 Task: Update saved search with the price reduced in the last day.
Action: Mouse moved to (1021, 144)
Screenshot: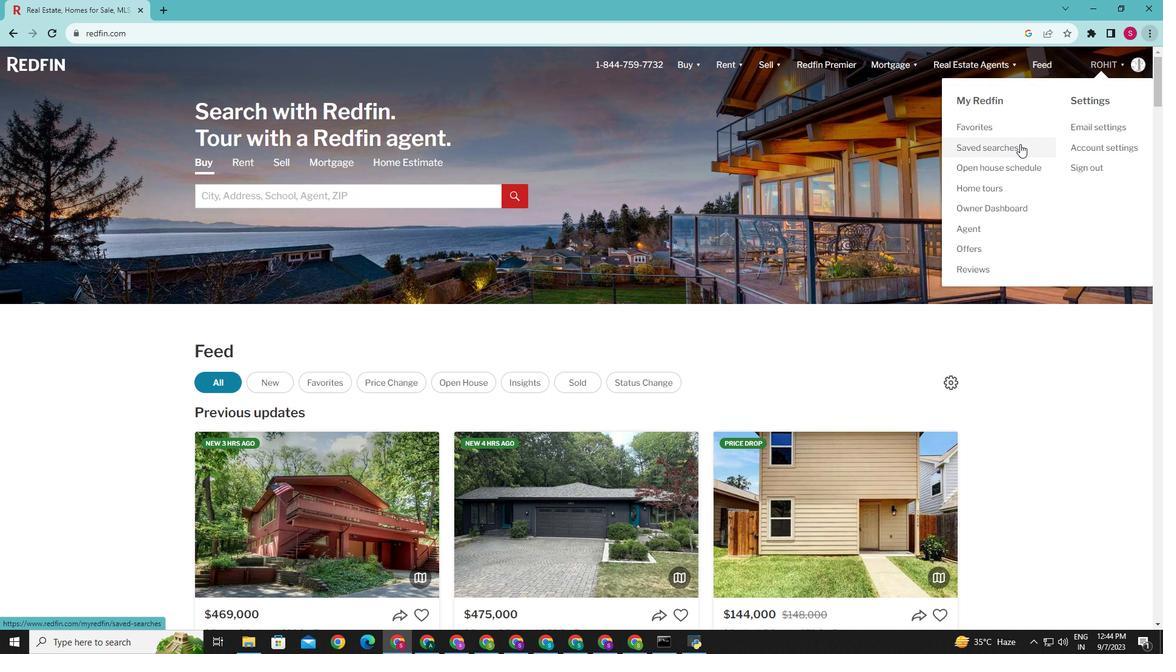 
Action: Mouse pressed left at (1021, 144)
Screenshot: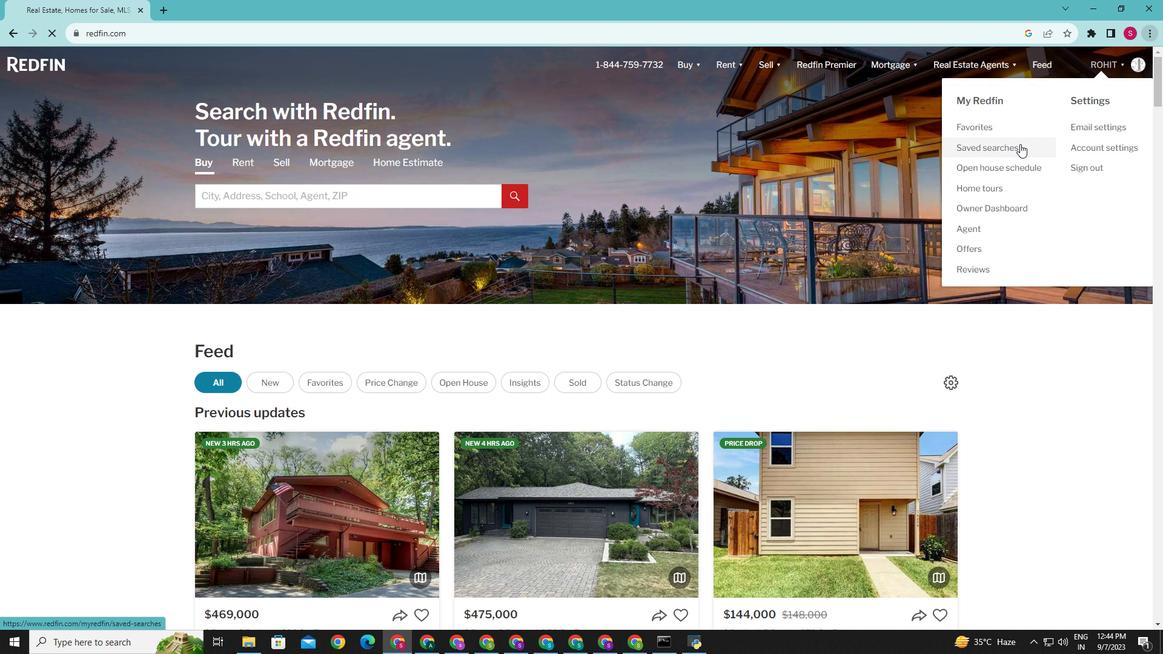 
Action: Mouse moved to (387, 295)
Screenshot: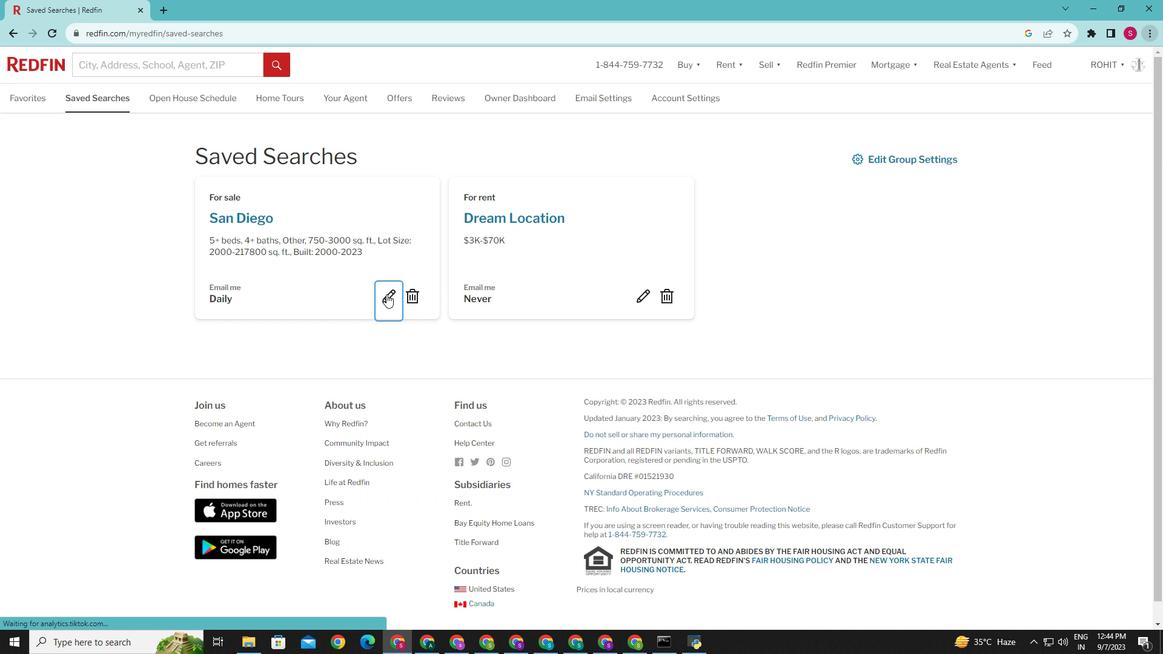 
Action: Mouse pressed left at (387, 295)
Screenshot: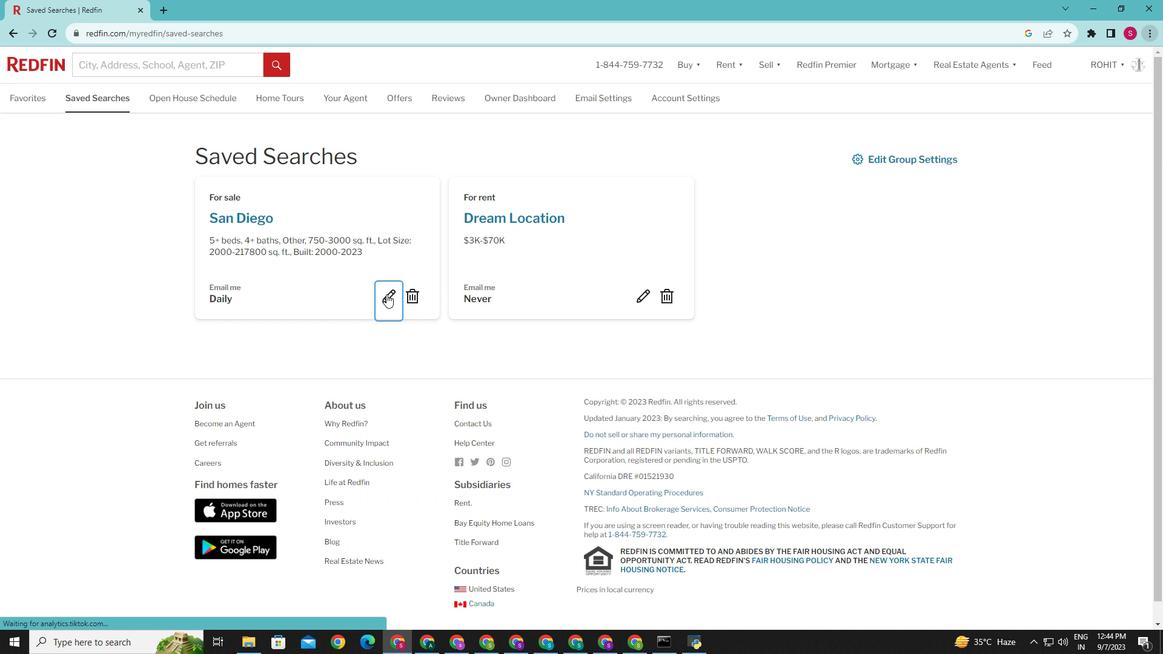 
Action: Mouse moved to (386, 296)
Screenshot: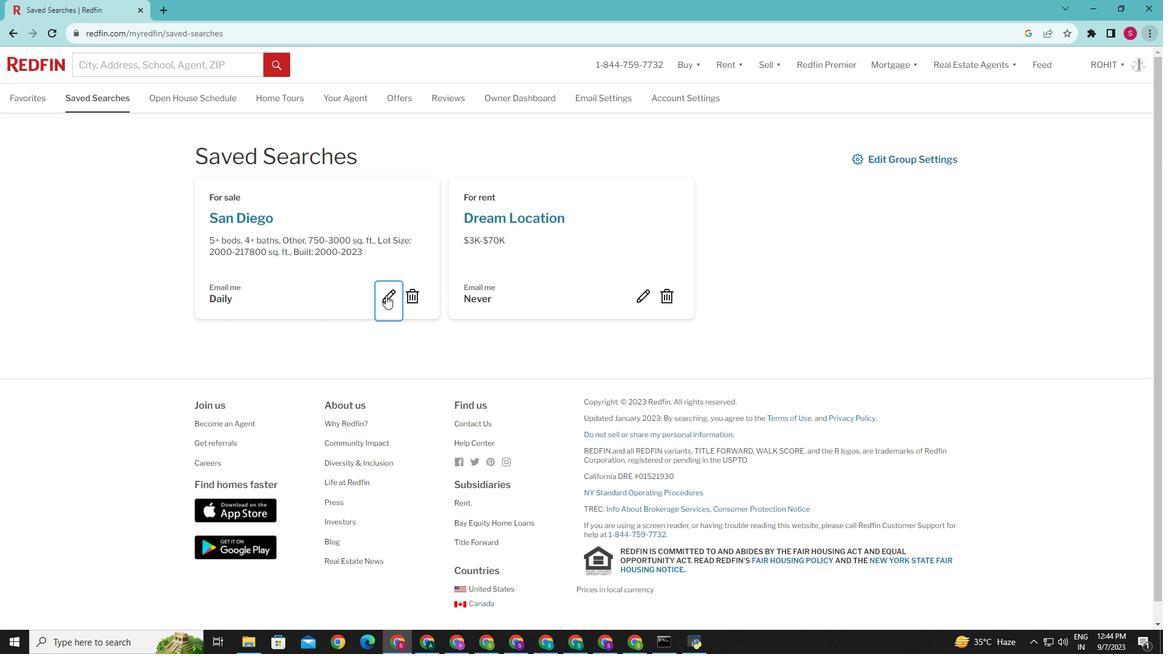 
Action: Mouse pressed left at (386, 296)
Screenshot: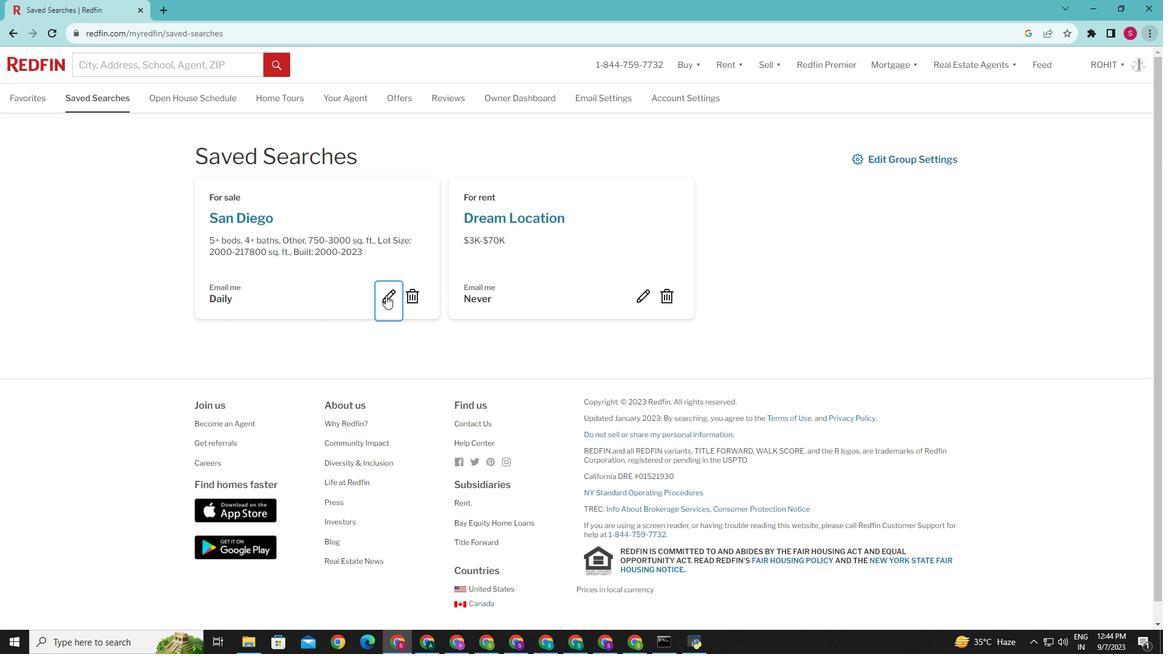
Action: Mouse pressed left at (386, 296)
Screenshot: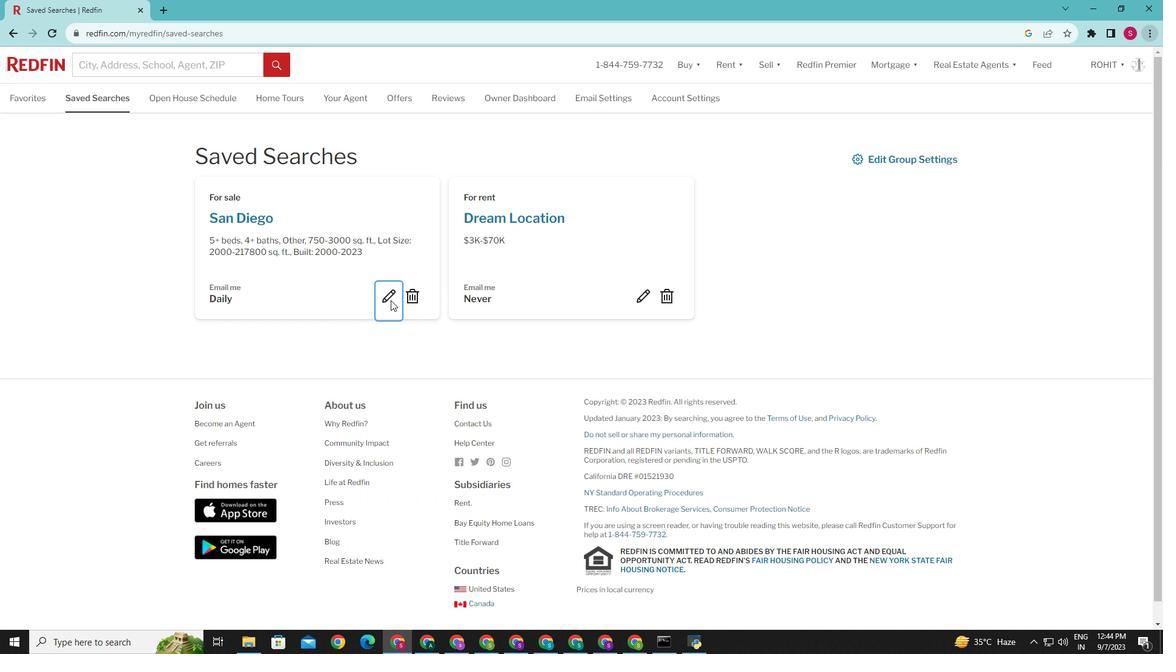 
Action: Mouse moved to (530, 380)
Screenshot: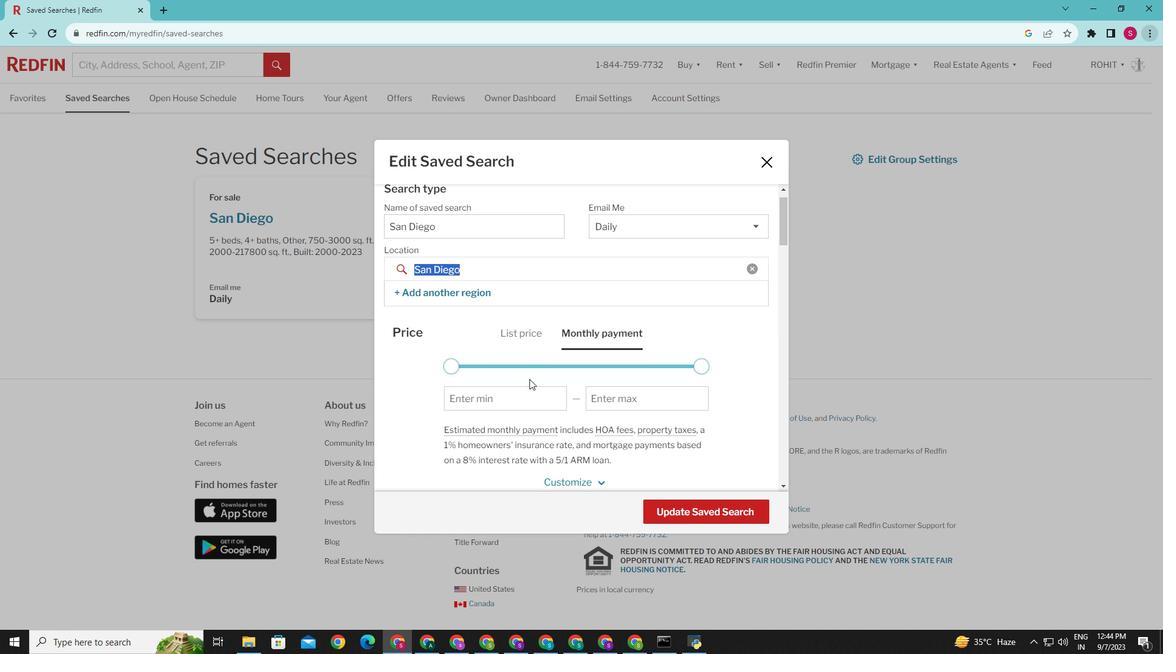 
Action: Mouse scrolled (530, 379) with delta (0, 0)
Screenshot: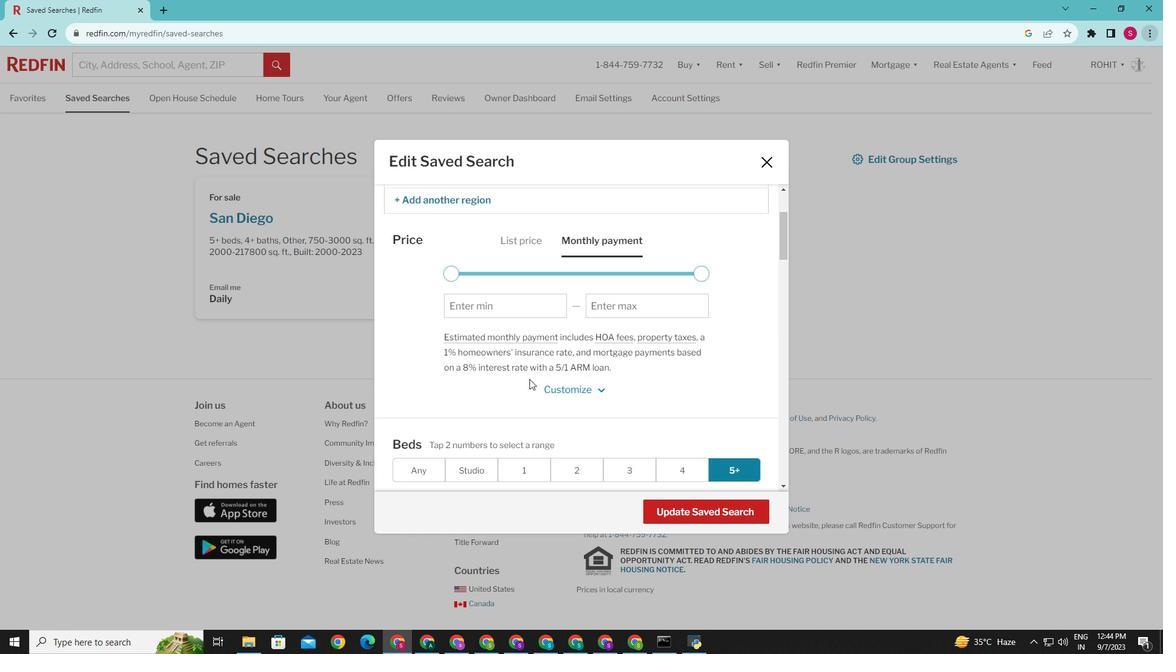 
Action: Mouse scrolled (530, 379) with delta (0, 0)
Screenshot: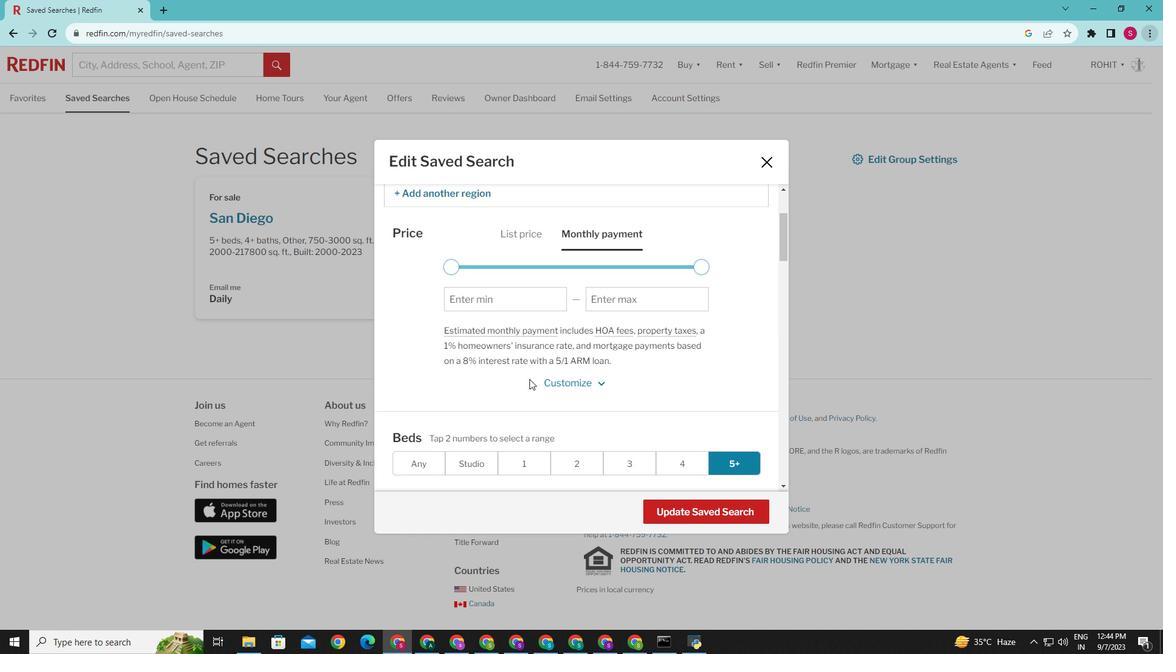 
Action: Mouse scrolled (530, 379) with delta (0, 0)
Screenshot: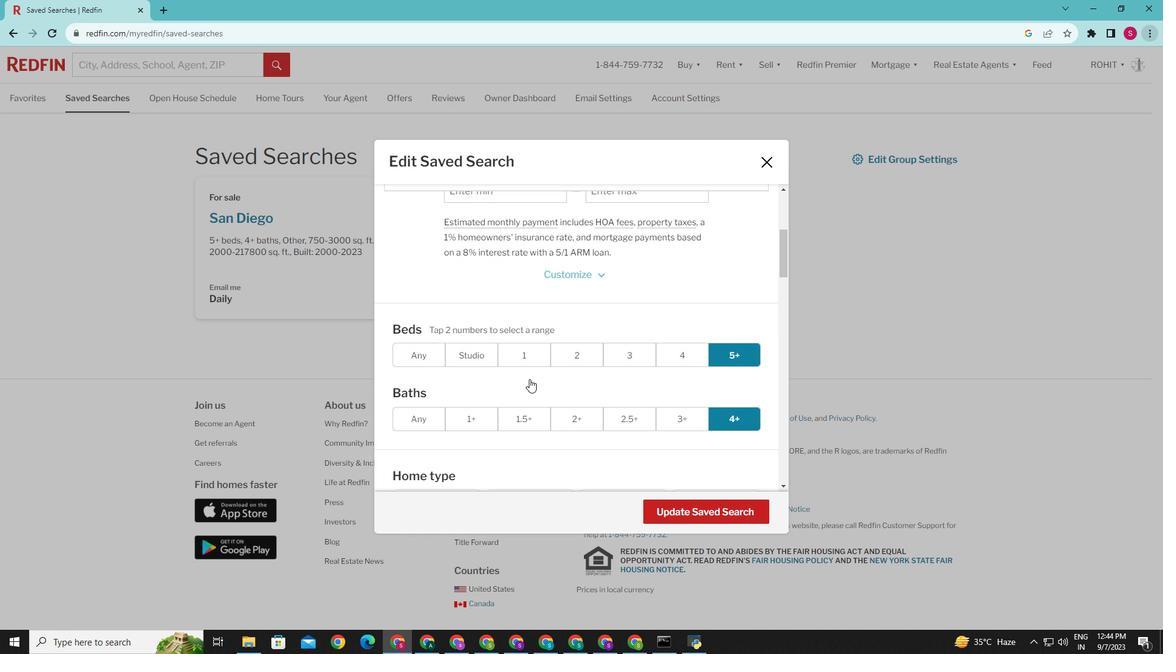 
Action: Mouse scrolled (530, 379) with delta (0, 0)
Screenshot: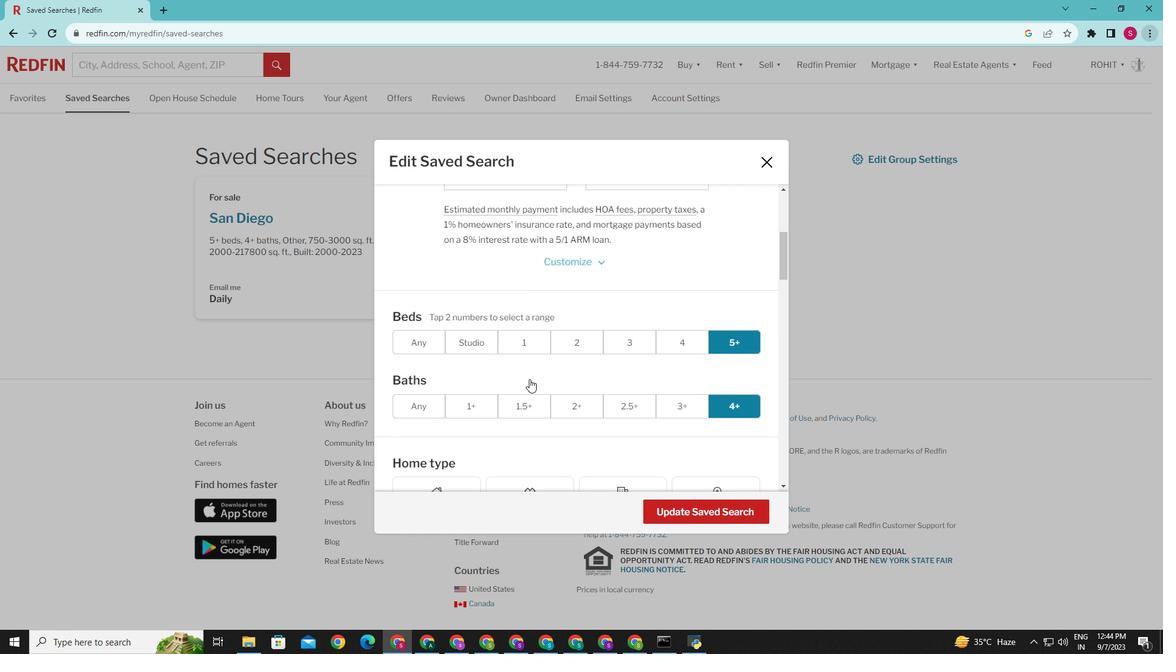 
Action: Mouse scrolled (530, 379) with delta (0, 0)
Screenshot: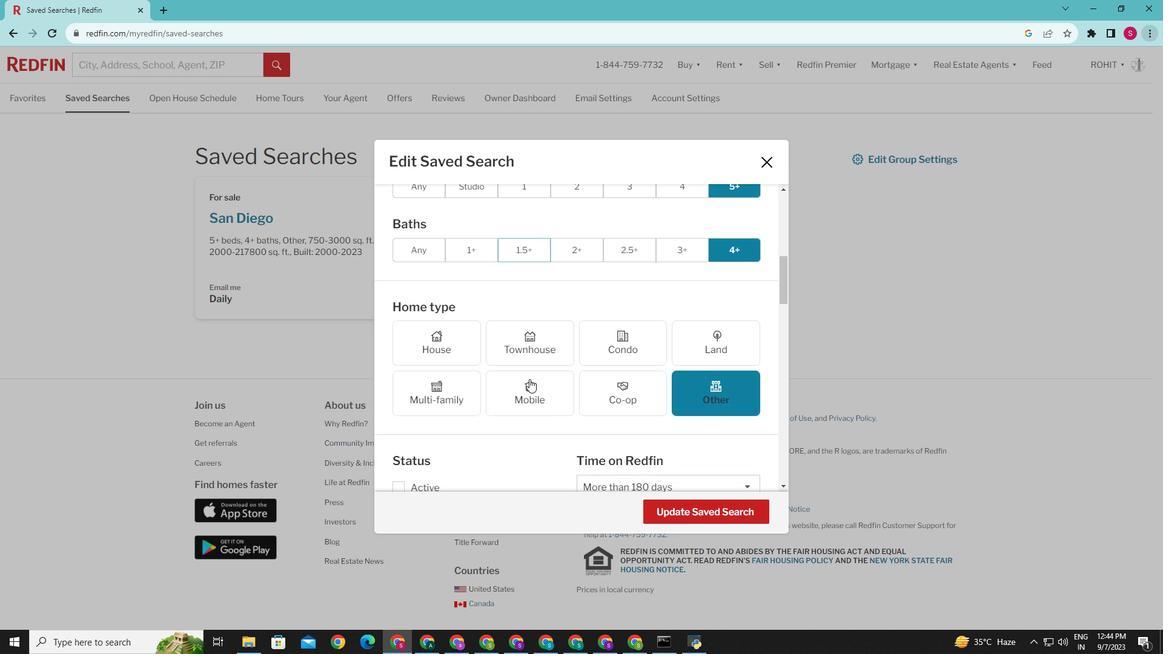 
Action: Mouse scrolled (530, 379) with delta (0, 0)
Screenshot: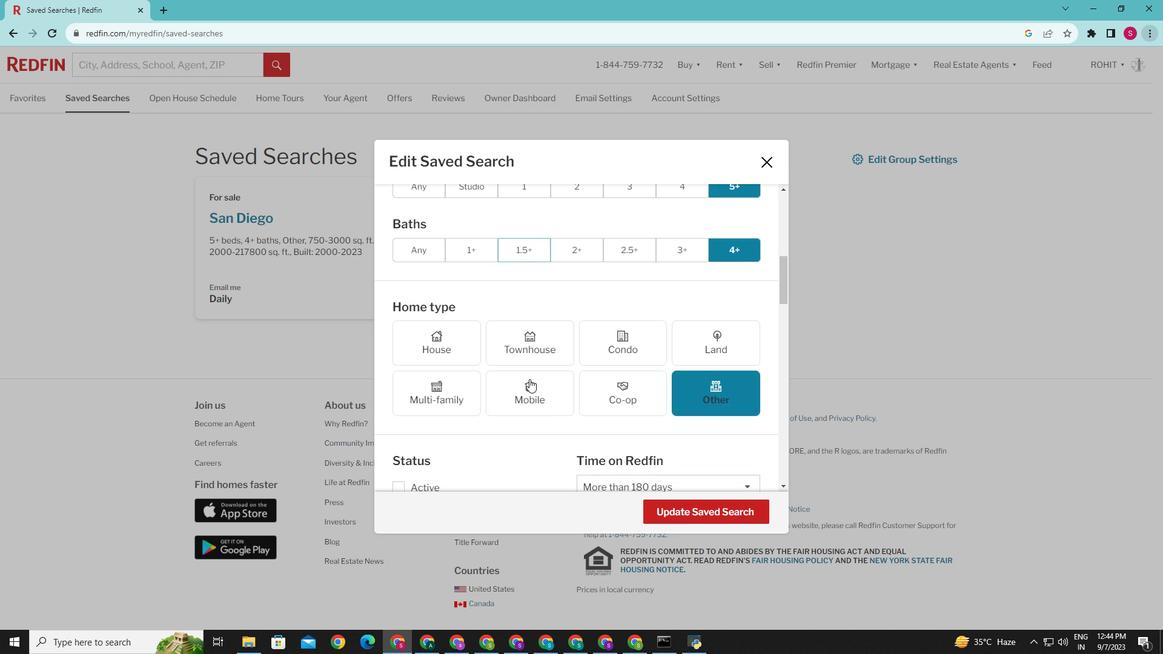 
Action: Mouse scrolled (530, 379) with delta (0, 0)
Screenshot: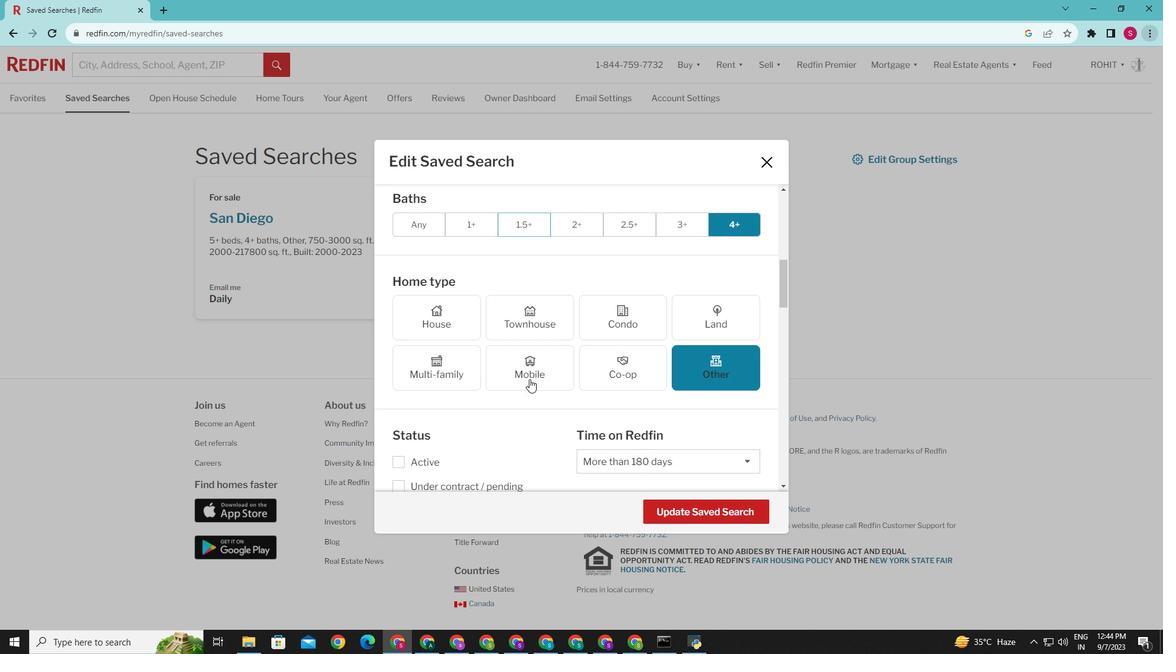 
Action: Mouse scrolled (530, 379) with delta (0, 0)
Screenshot: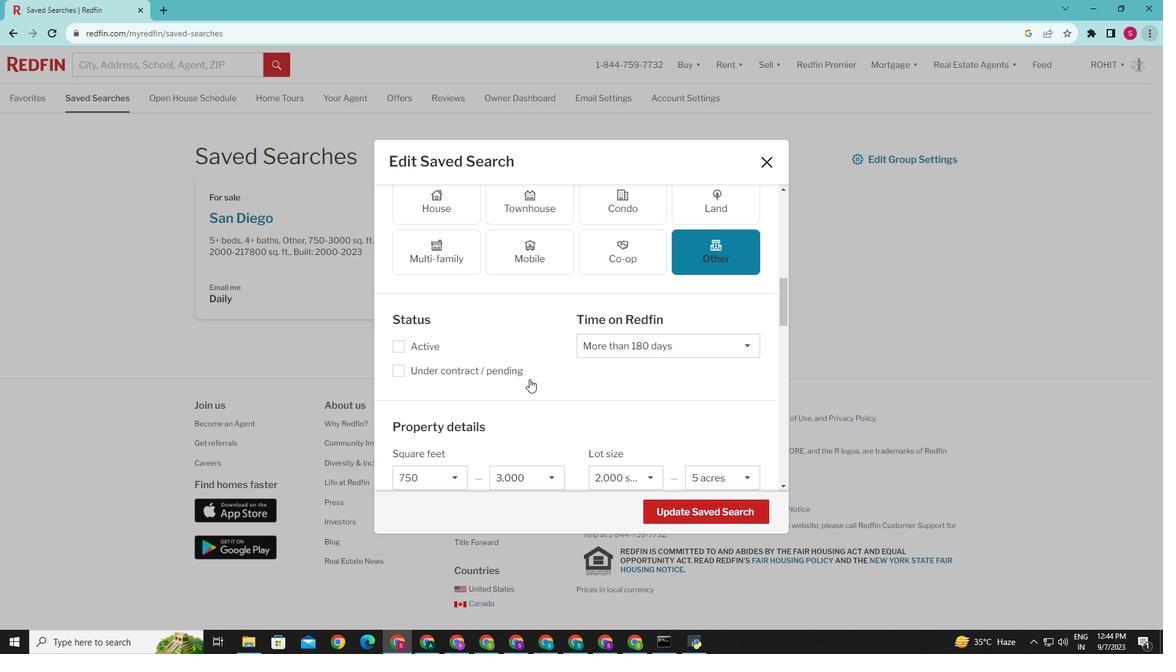 
Action: Mouse scrolled (530, 379) with delta (0, 0)
Screenshot: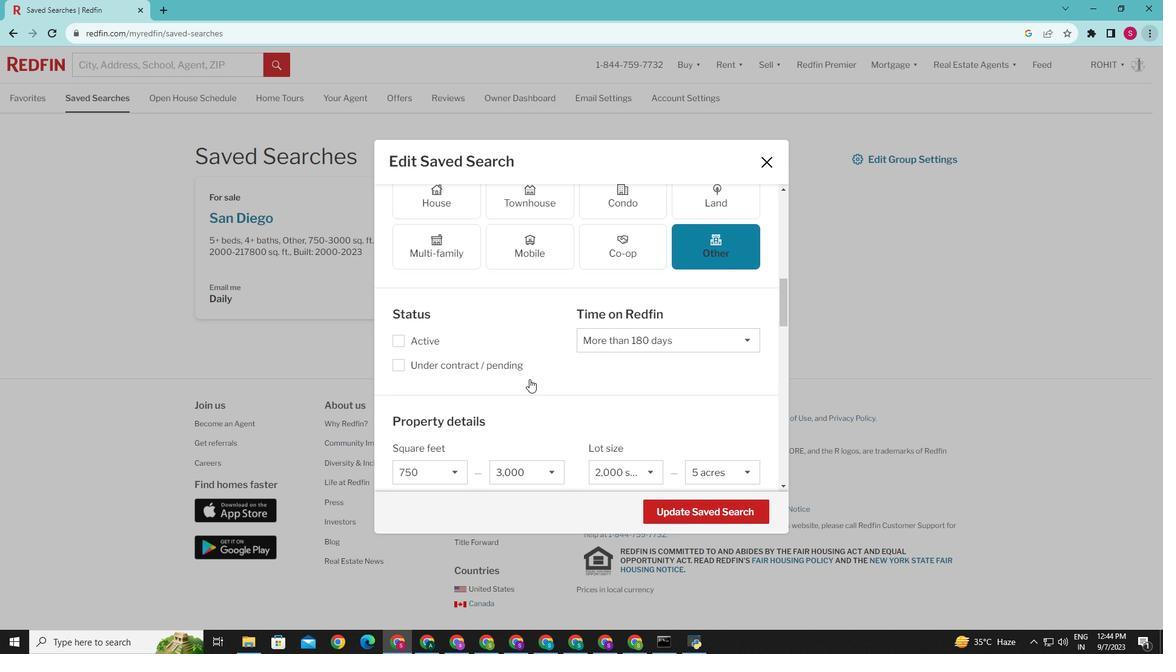 
Action: Mouse scrolled (530, 379) with delta (0, 0)
Screenshot: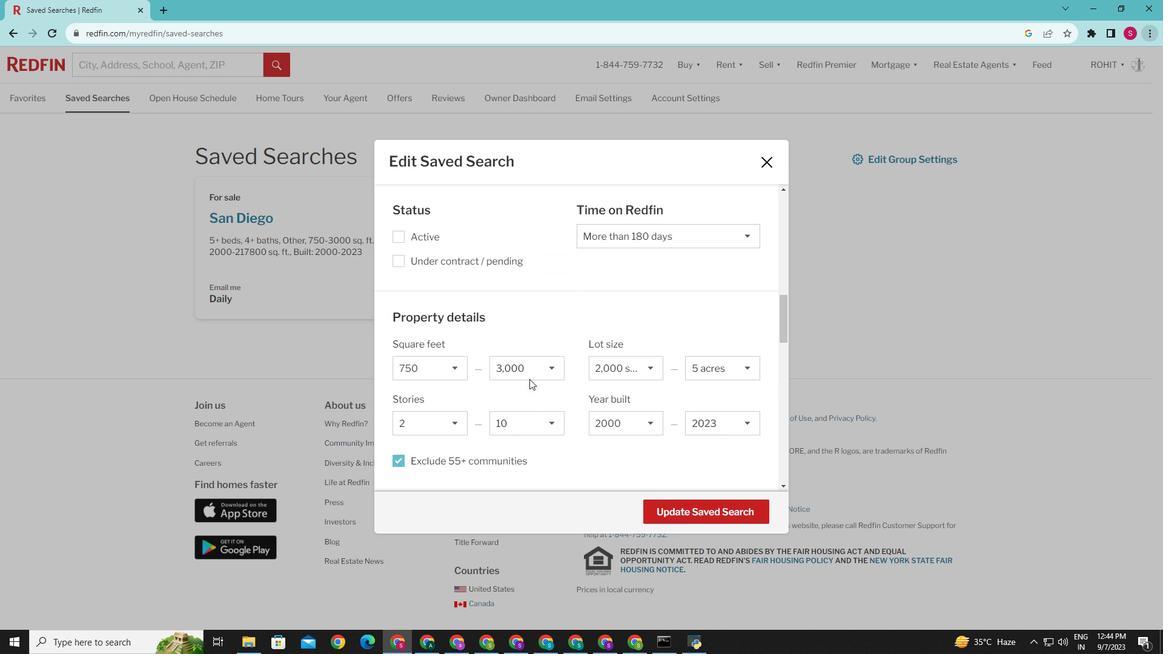 
Action: Mouse scrolled (530, 379) with delta (0, 0)
Screenshot: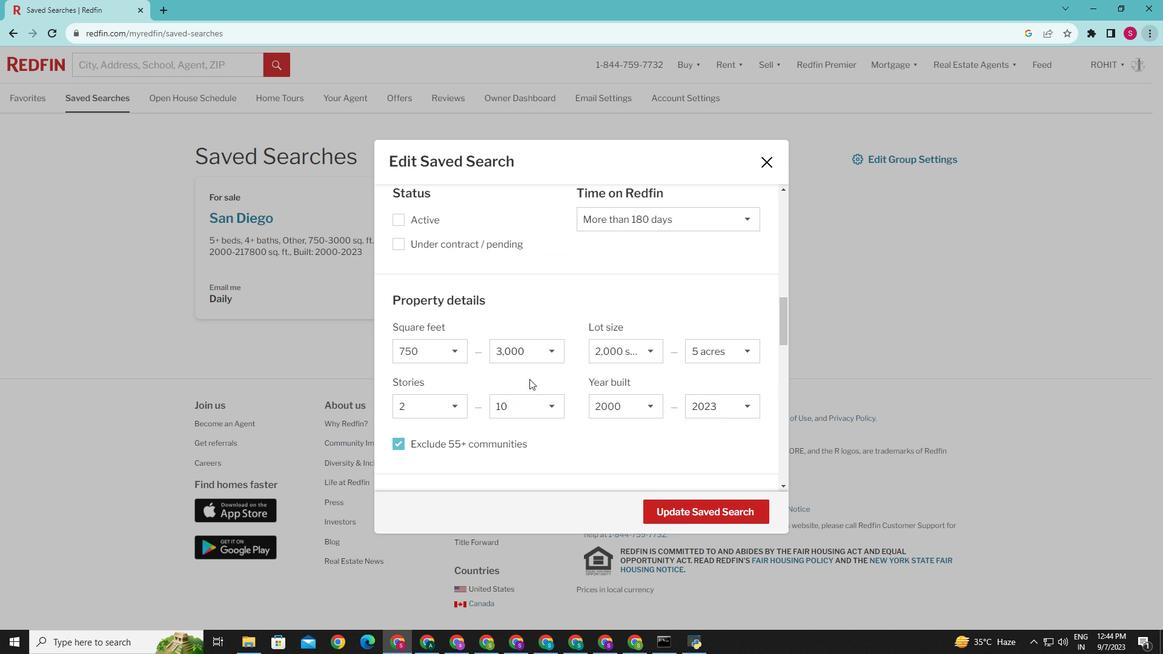
Action: Mouse scrolled (530, 379) with delta (0, 0)
Screenshot: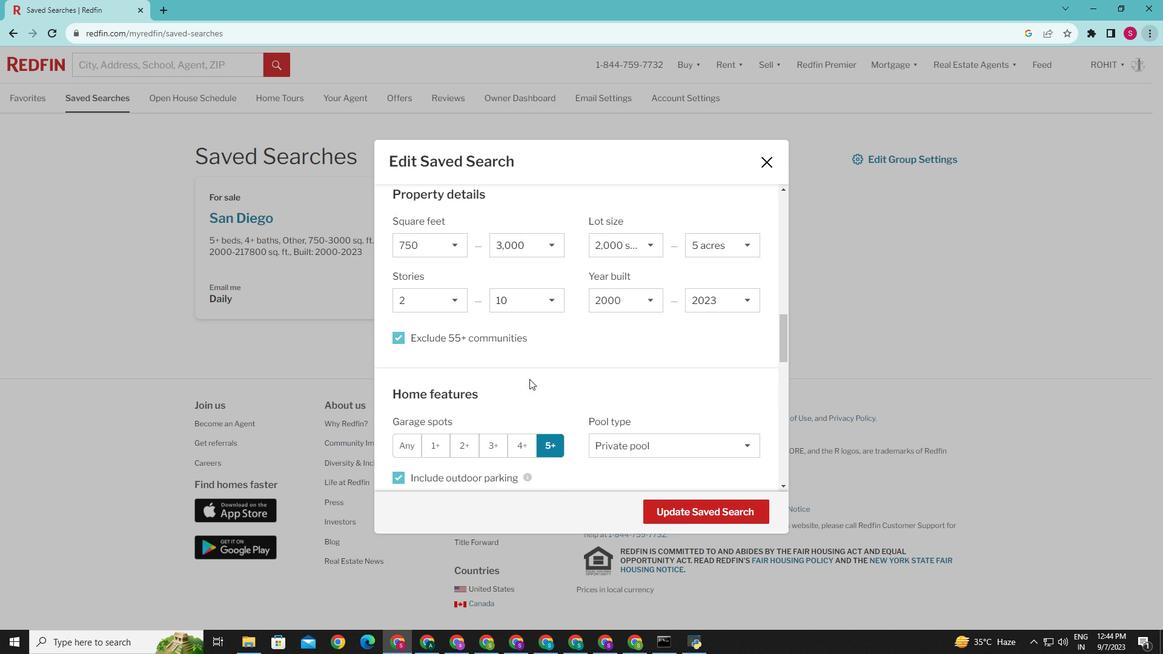 
Action: Mouse scrolled (530, 379) with delta (0, 0)
Screenshot: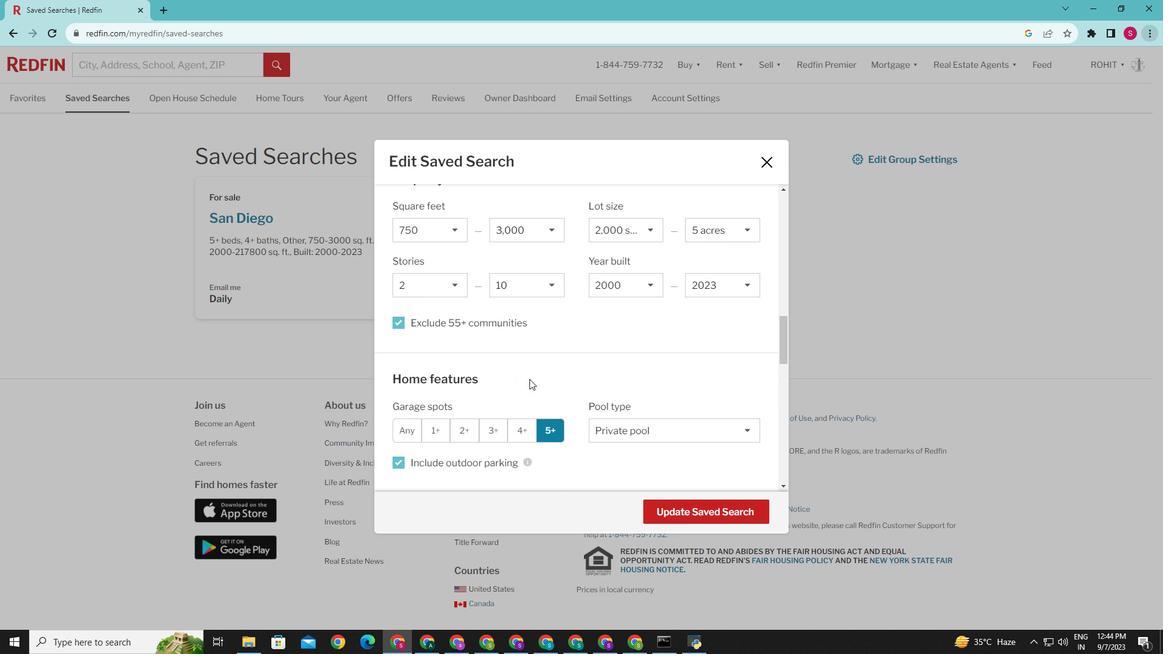 
Action: Mouse scrolled (530, 379) with delta (0, 0)
Screenshot: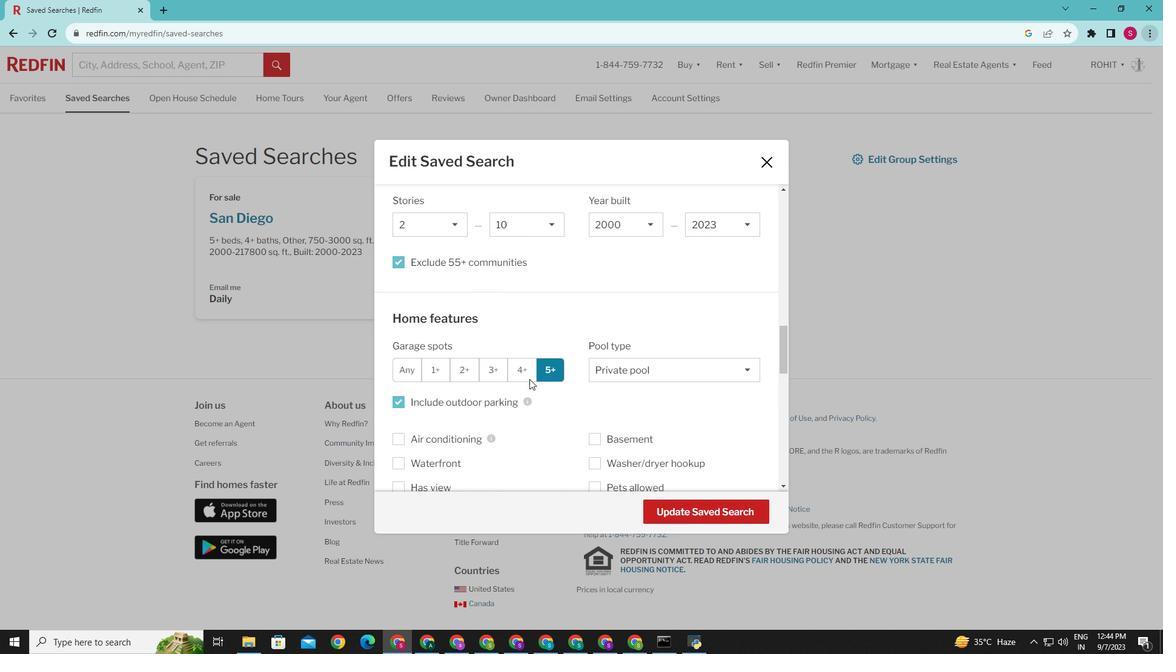 
Action: Mouse scrolled (530, 379) with delta (0, 0)
Screenshot: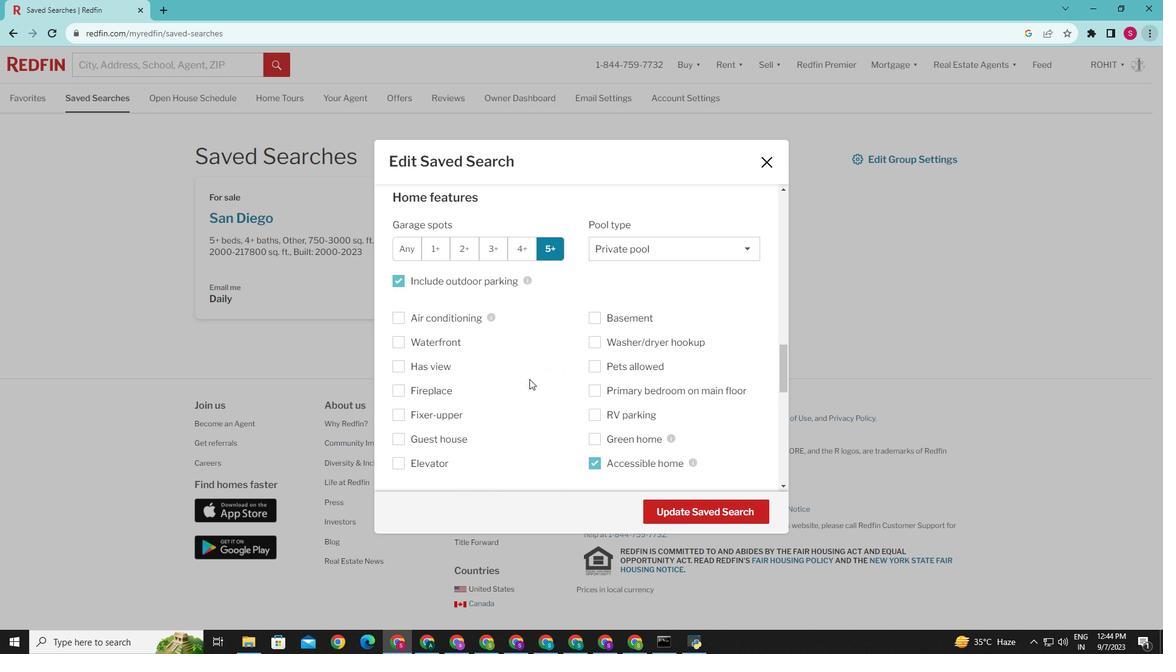 
Action: Mouse scrolled (530, 379) with delta (0, 0)
Screenshot: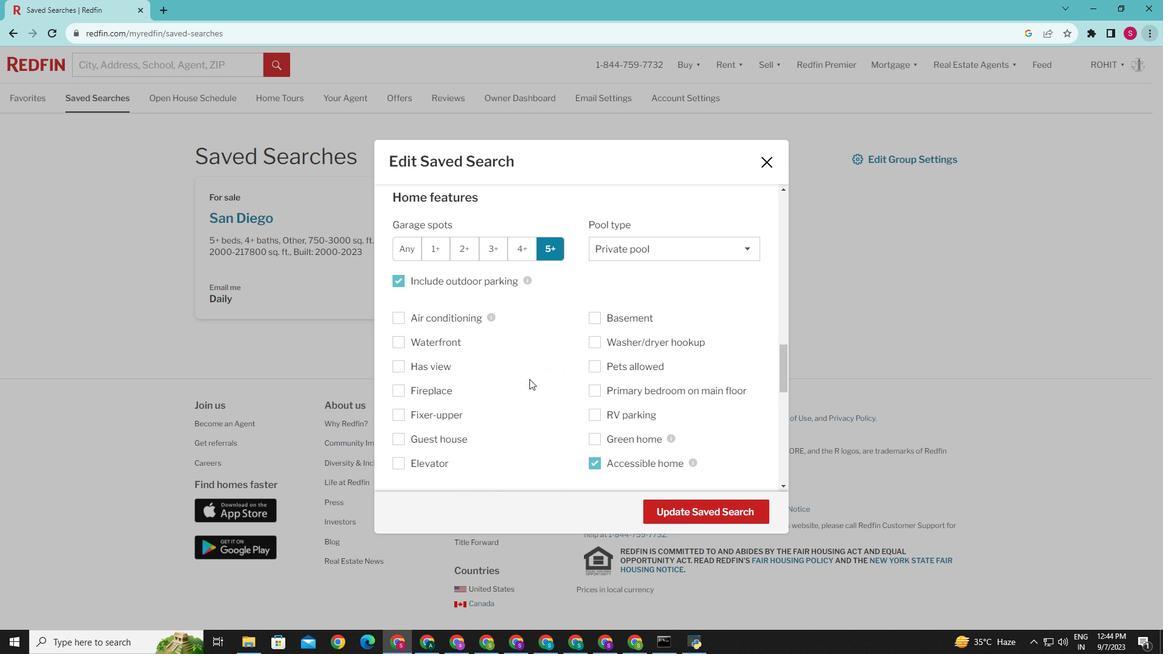 
Action: Mouse scrolled (530, 379) with delta (0, 0)
Screenshot: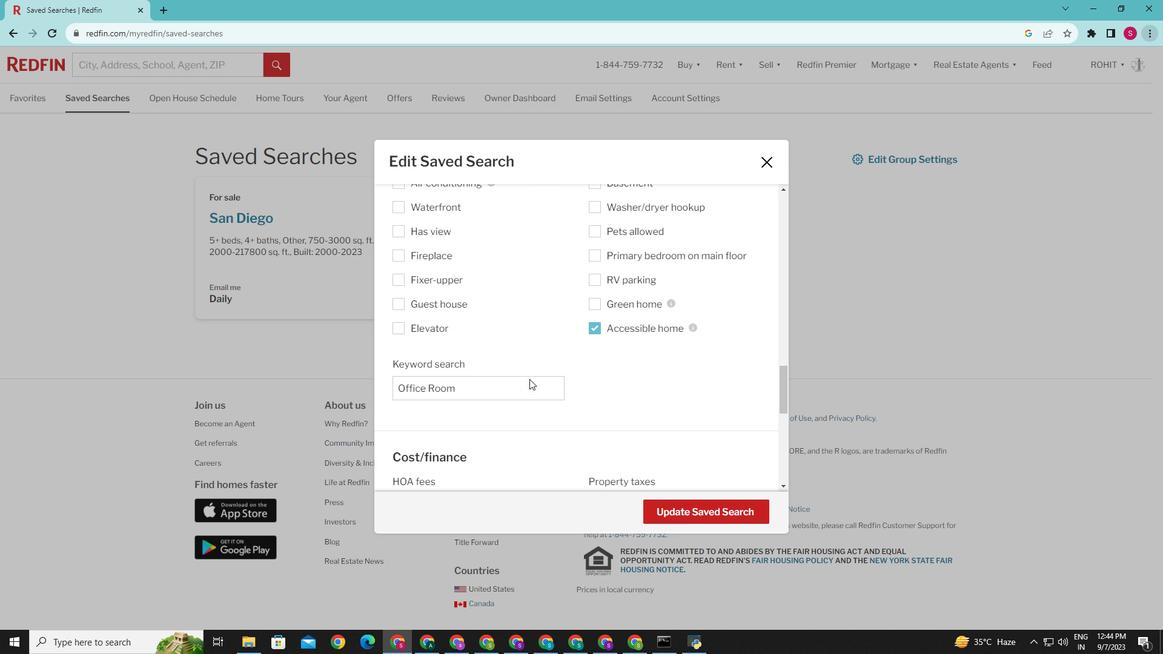 
Action: Mouse scrolled (530, 379) with delta (0, 0)
Screenshot: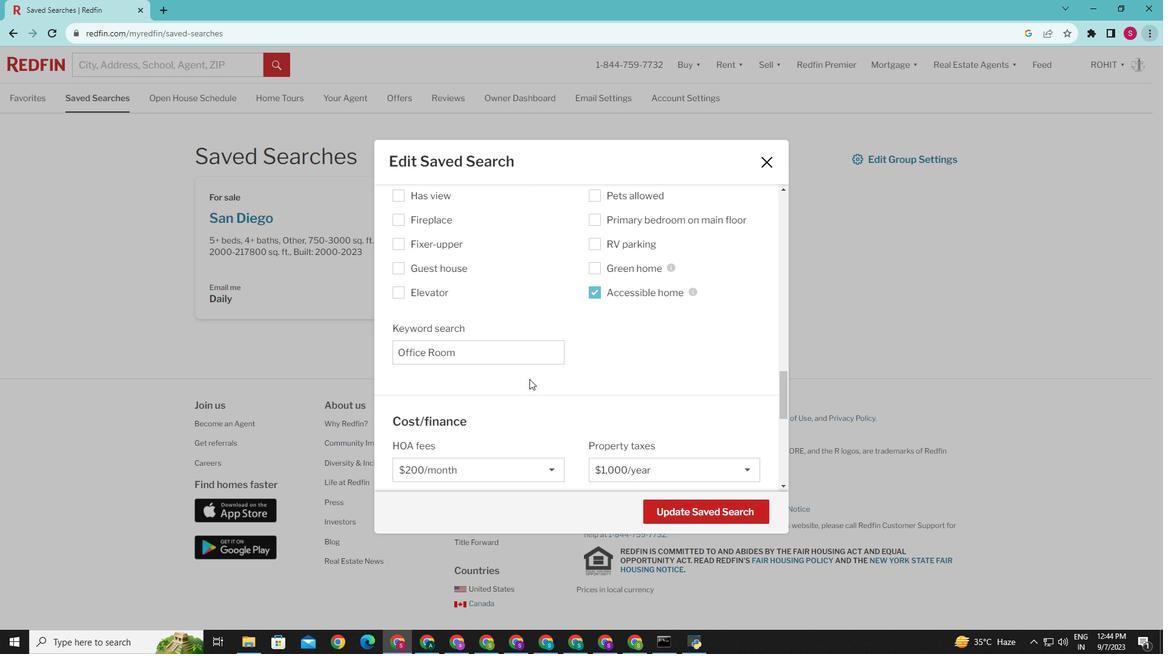 
Action: Mouse scrolled (530, 379) with delta (0, 0)
Screenshot: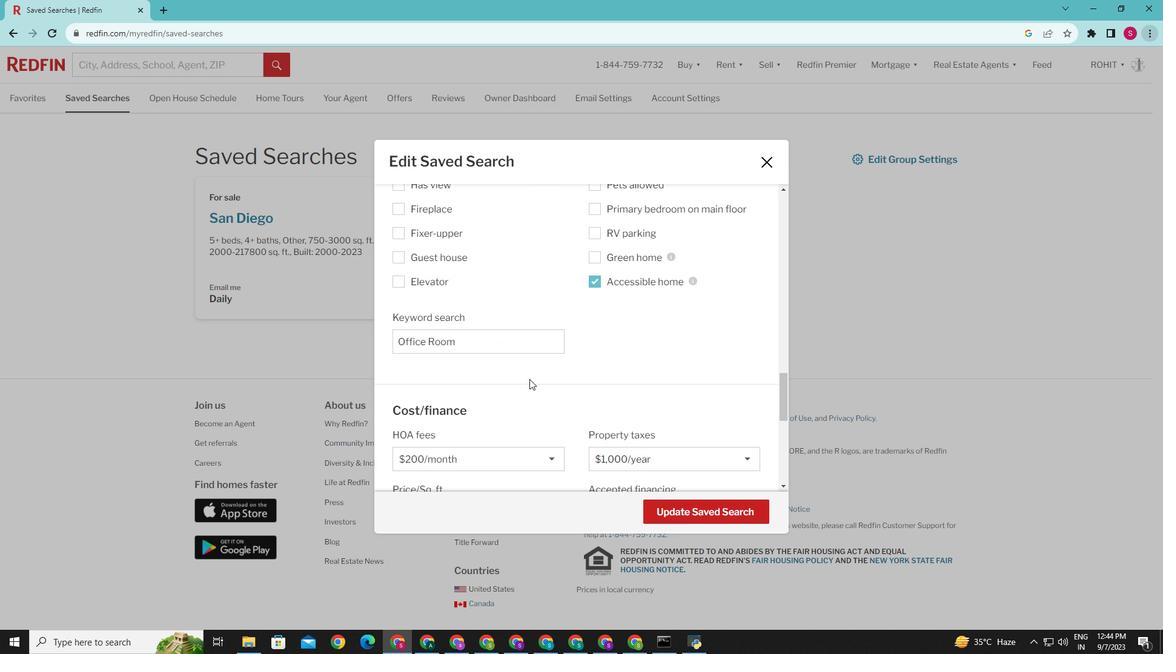 
Action: Mouse scrolled (530, 379) with delta (0, 0)
Screenshot: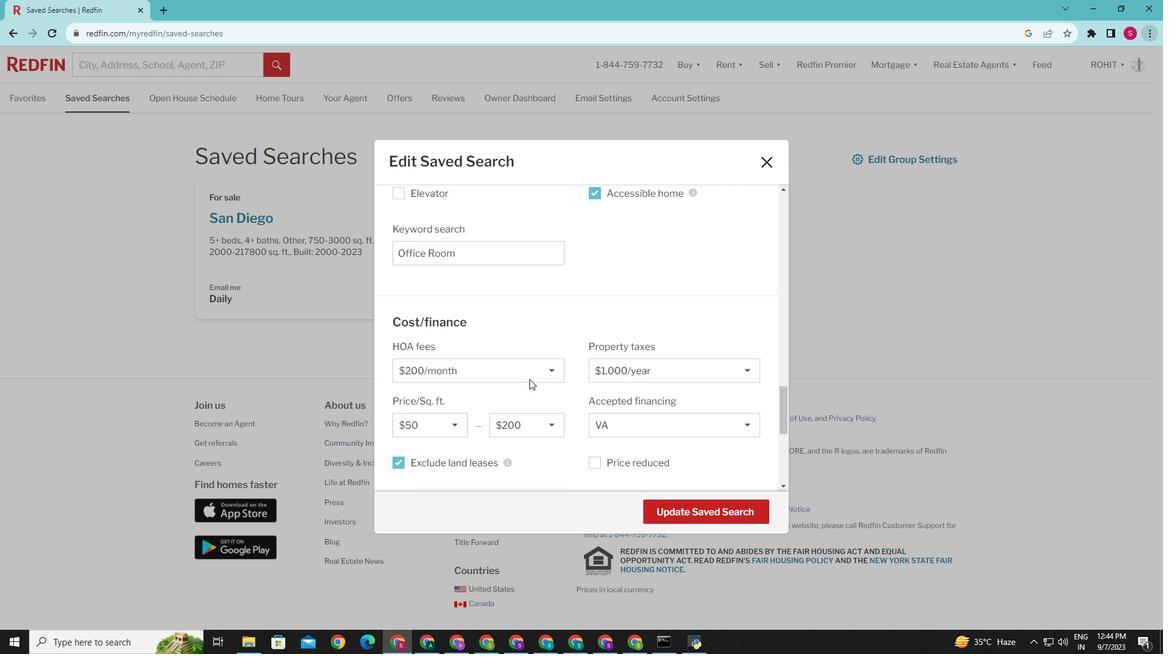 
Action: Mouse scrolled (530, 379) with delta (0, 0)
Screenshot: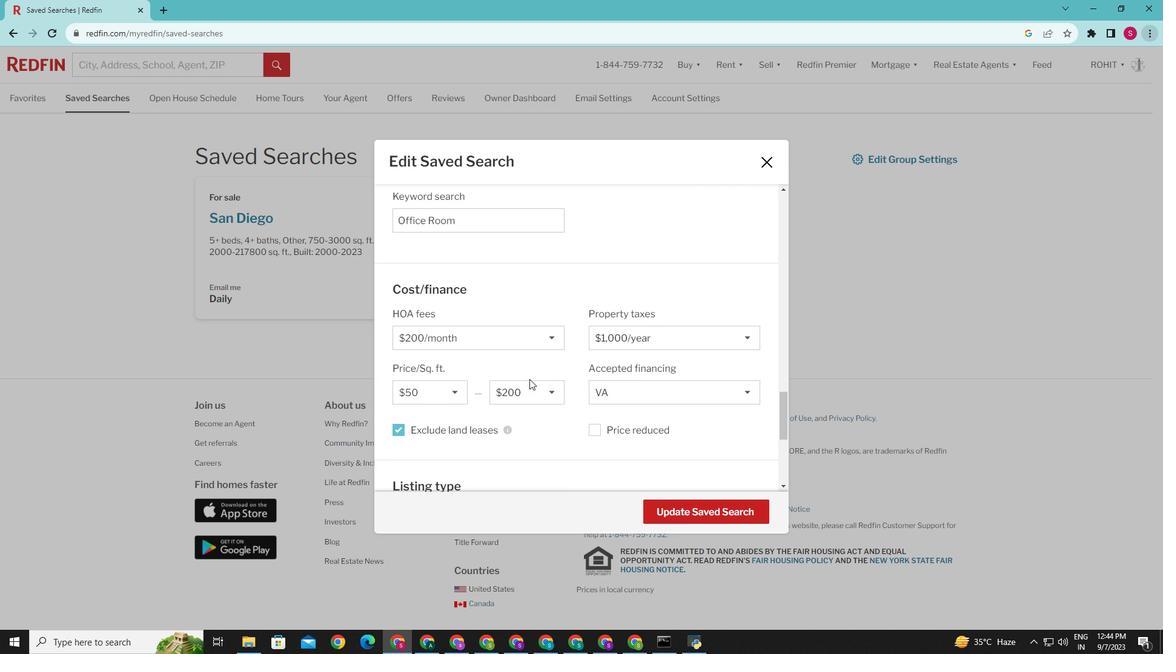 
Action: Mouse scrolled (530, 379) with delta (0, 0)
Screenshot: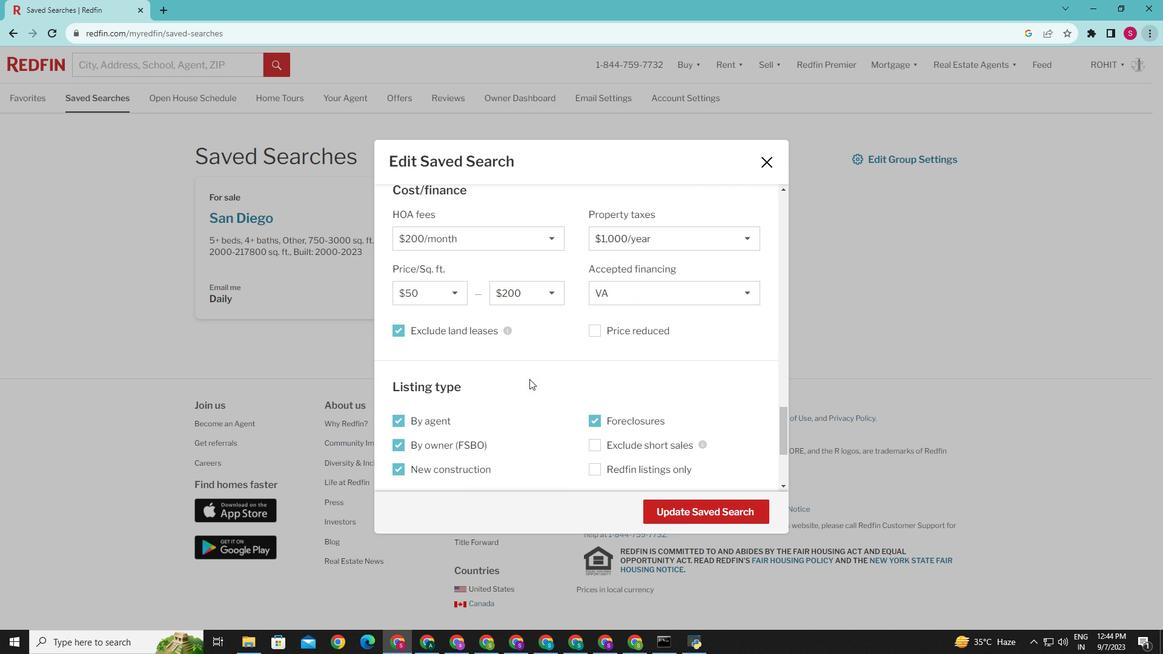 
Action: Mouse scrolled (530, 379) with delta (0, 0)
Screenshot: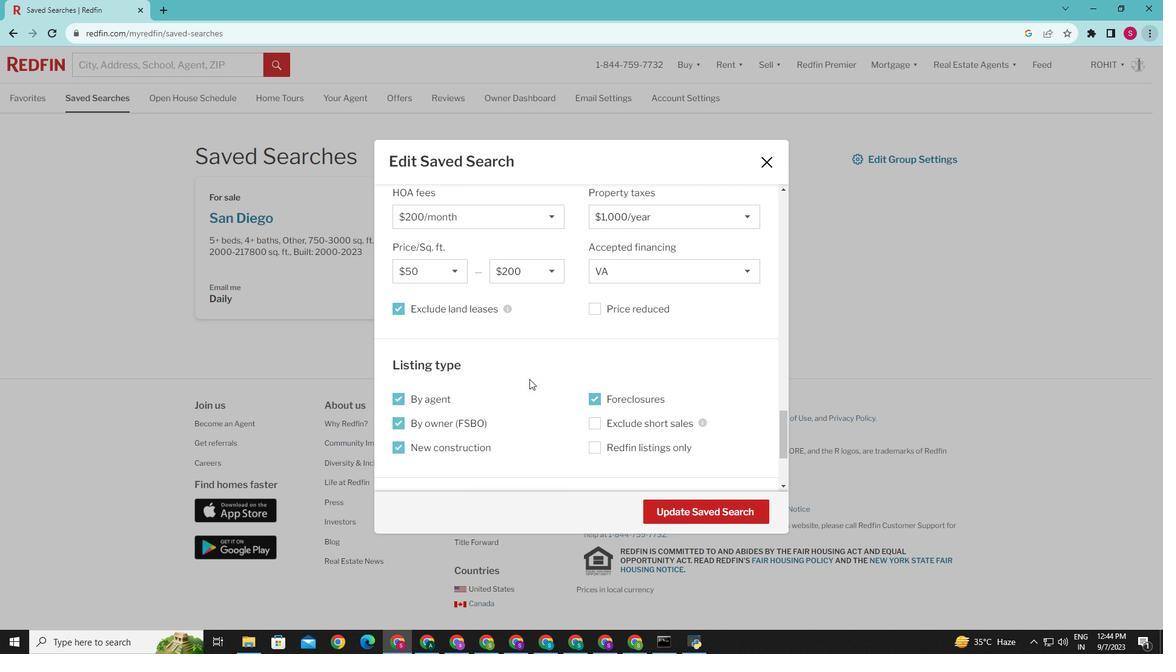 
Action: Mouse moved to (595, 309)
Screenshot: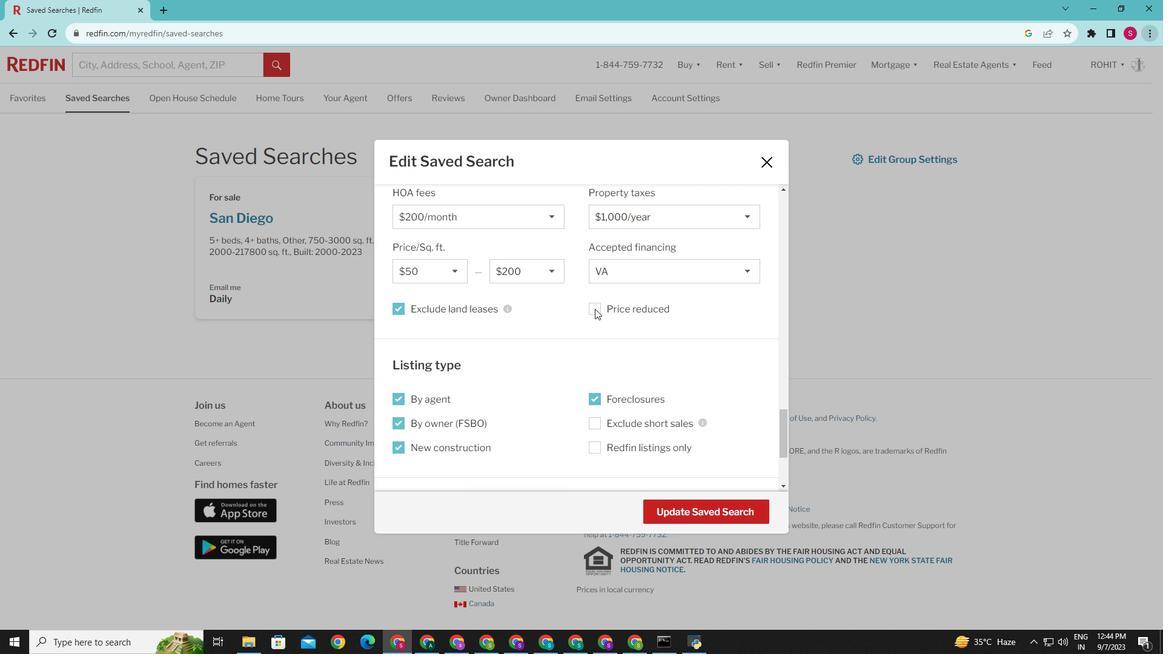 
Action: Mouse pressed left at (595, 309)
Screenshot: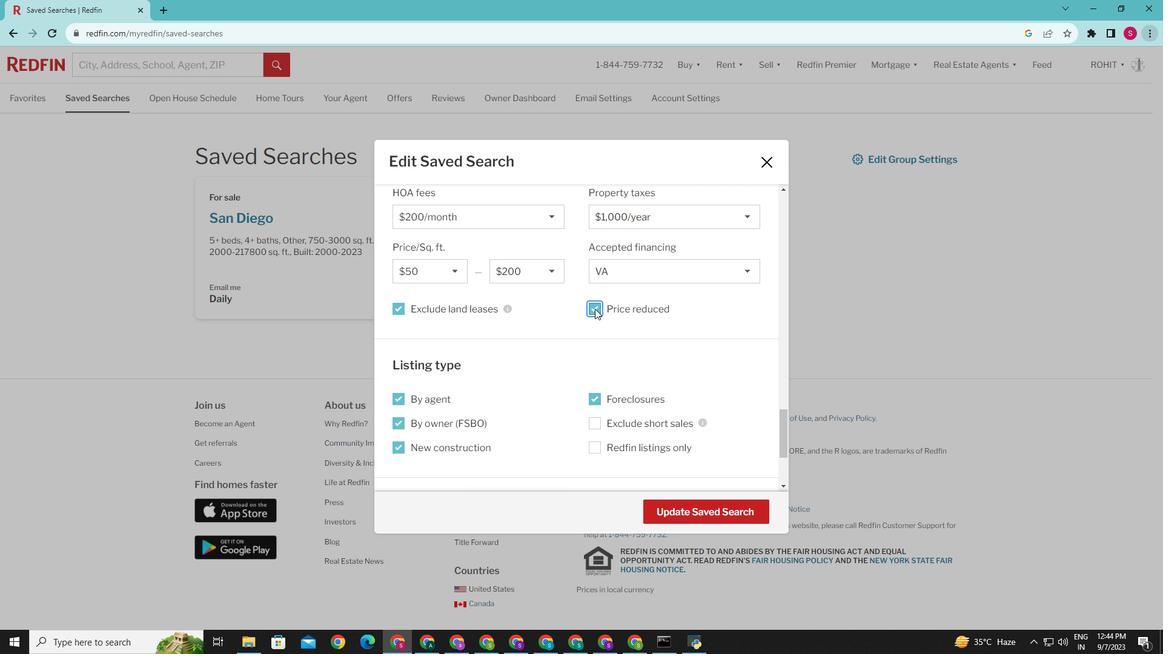 
Action: Mouse moved to (683, 507)
Screenshot: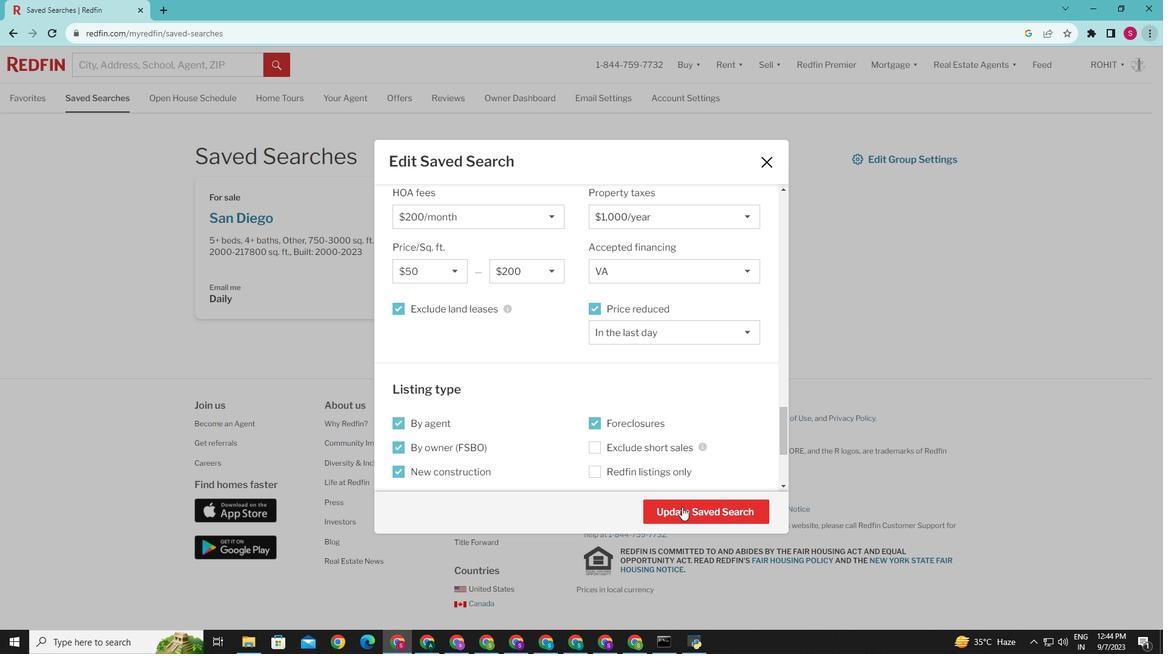 
Action: Mouse pressed left at (683, 507)
Screenshot: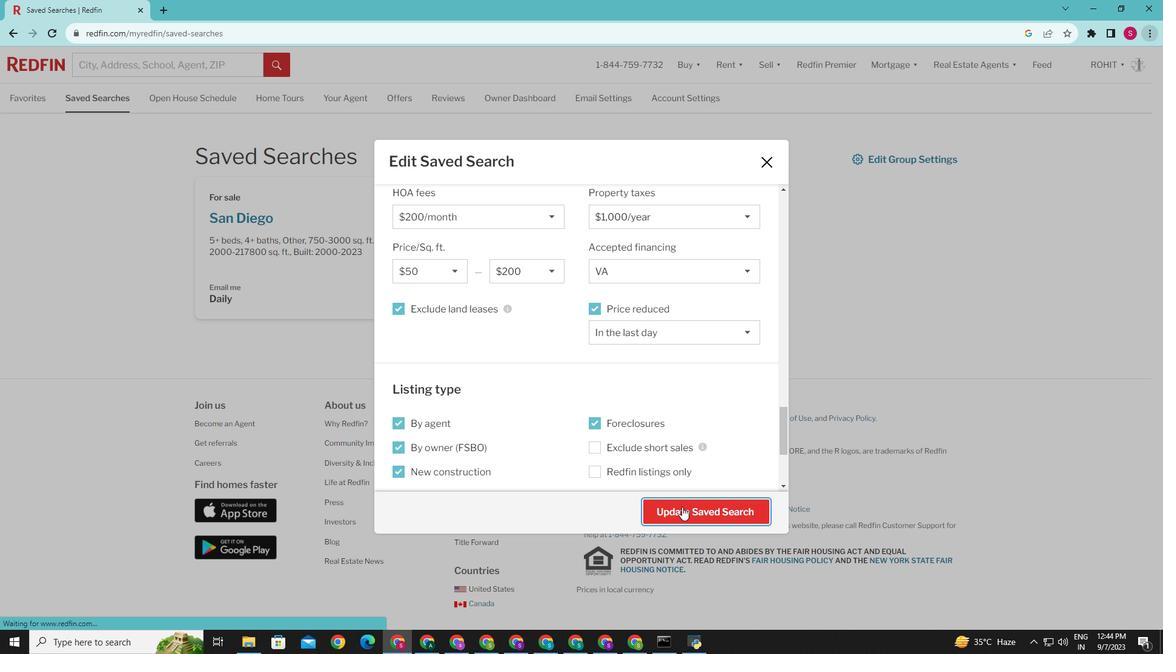 
Action: Mouse moved to (663, 419)
Screenshot: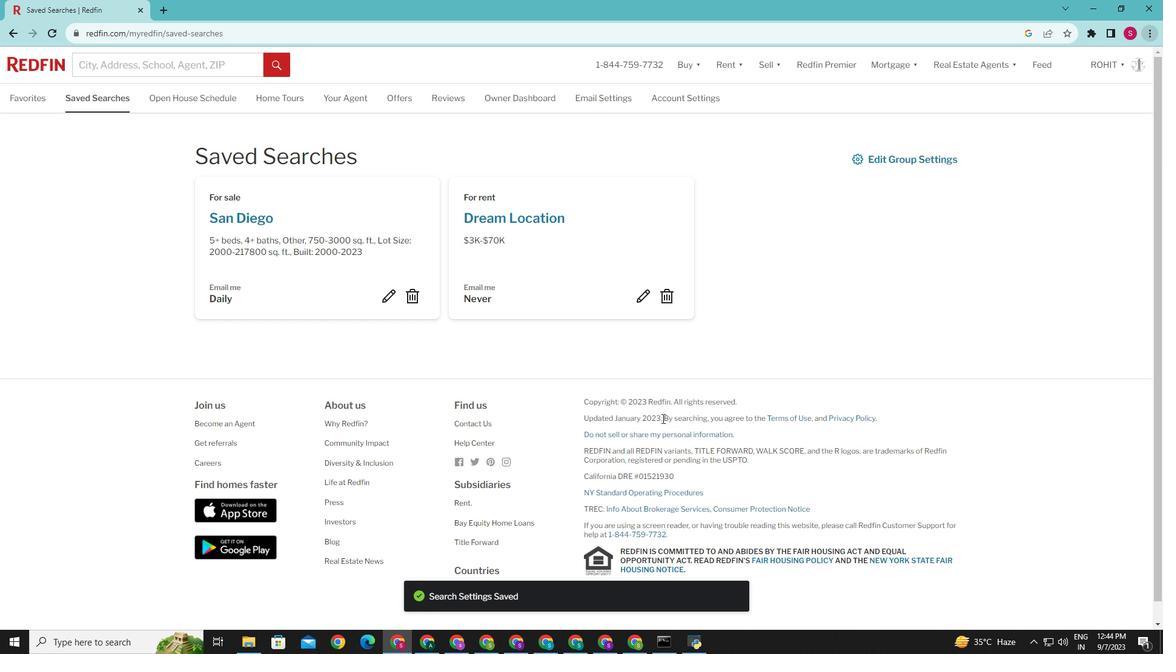 
